 Task: Toggle the open explorer on the end option in the debug.
Action: Mouse moved to (20, 573)
Screenshot: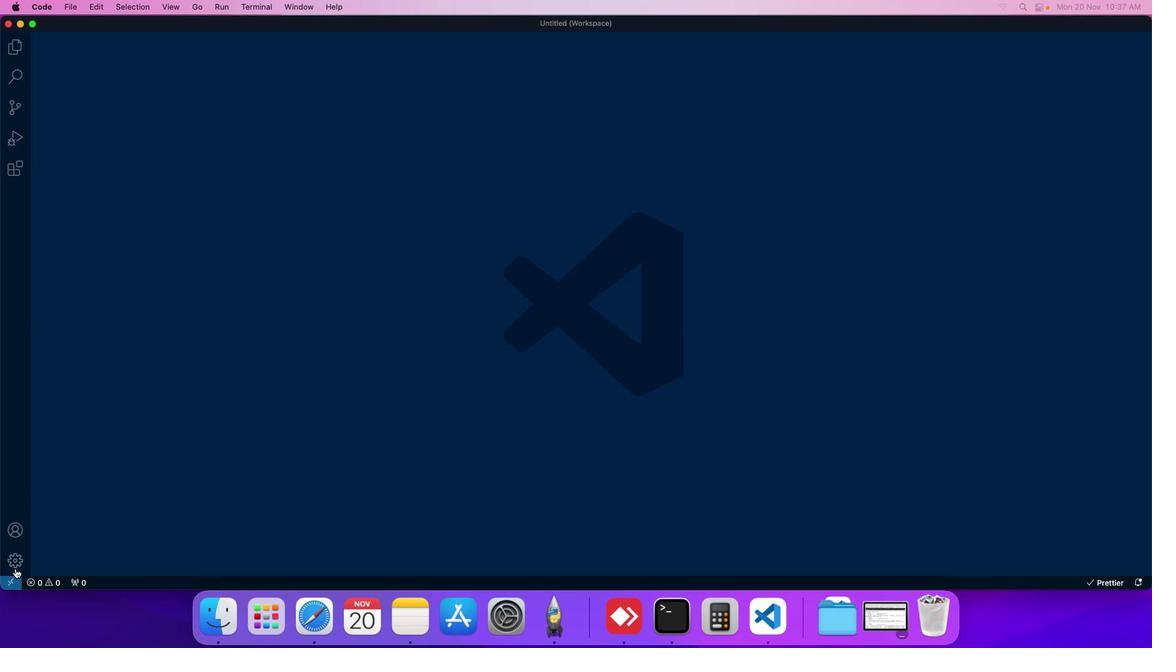 
Action: Mouse pressed left at (20, 573)
Screenshot: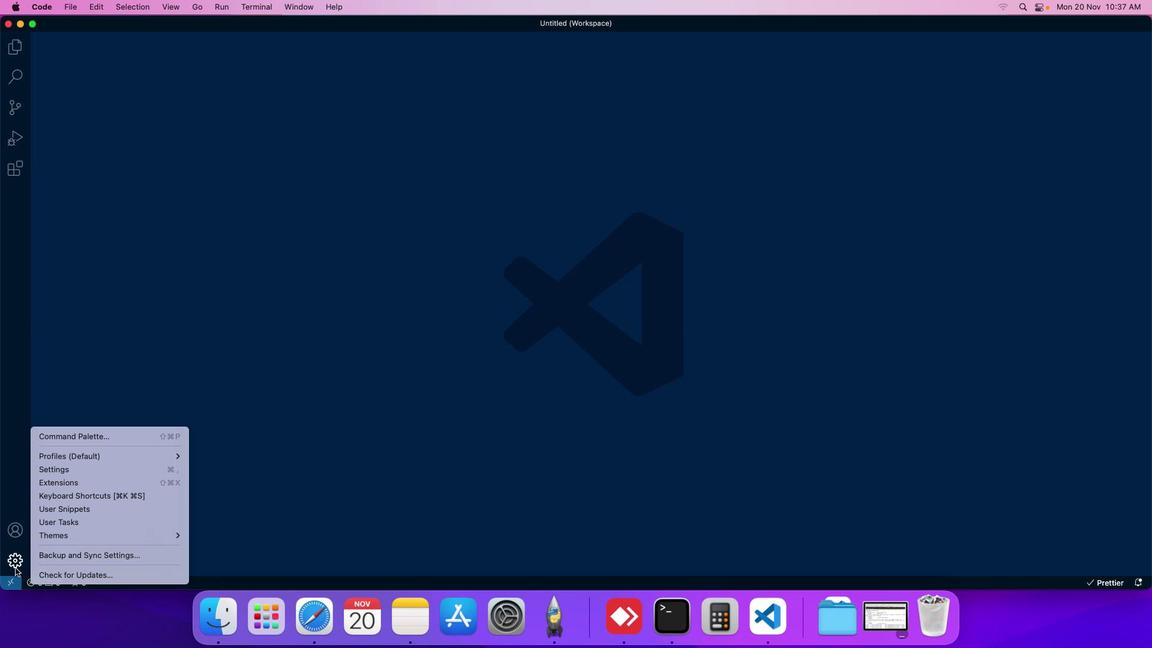 
Action: Mouse moved to (61, 475)
Screenshot: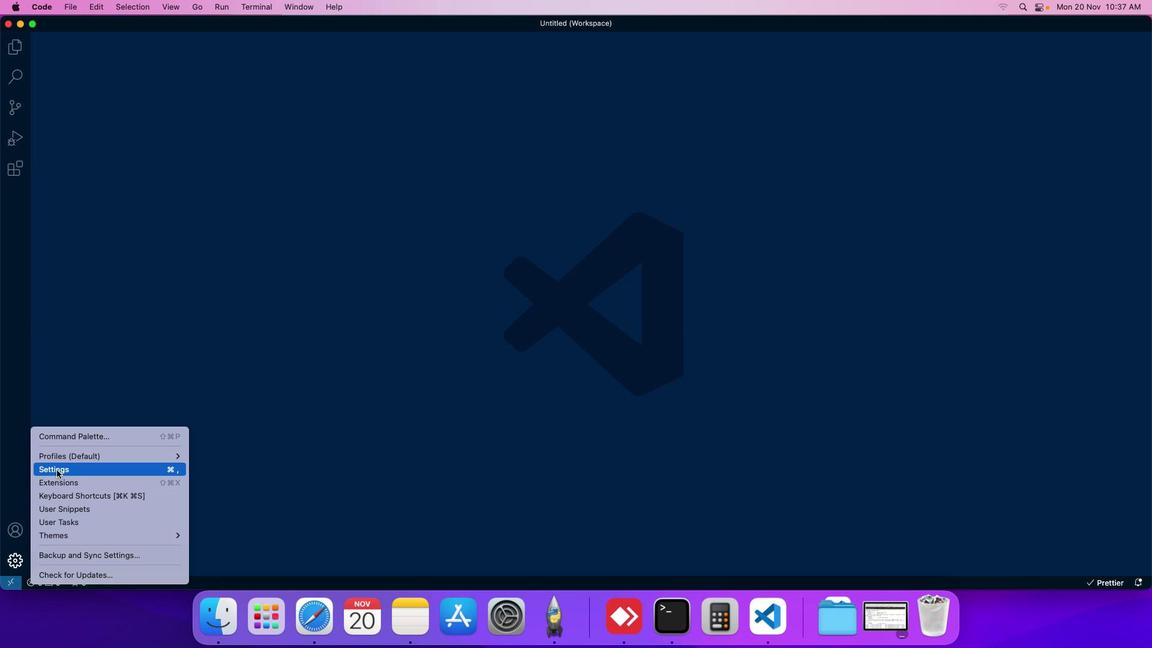 
Action: Mouse pressed left at (61, 475)
Screenshot: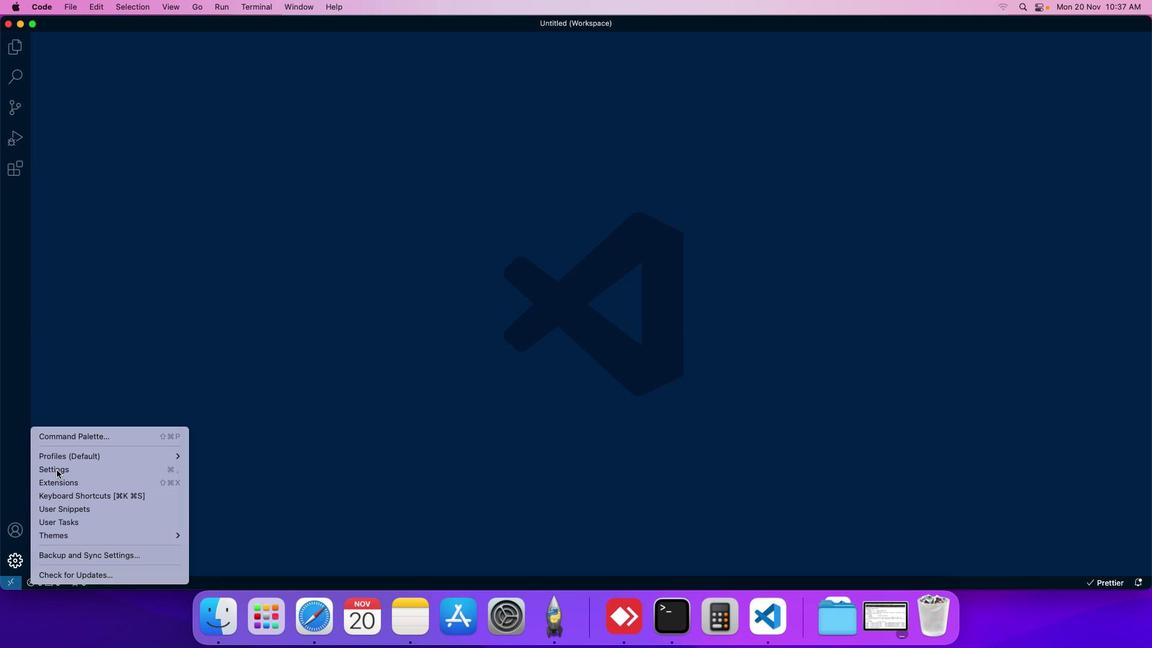 
Action: Mouse moved to (272, 103)
Screenshot: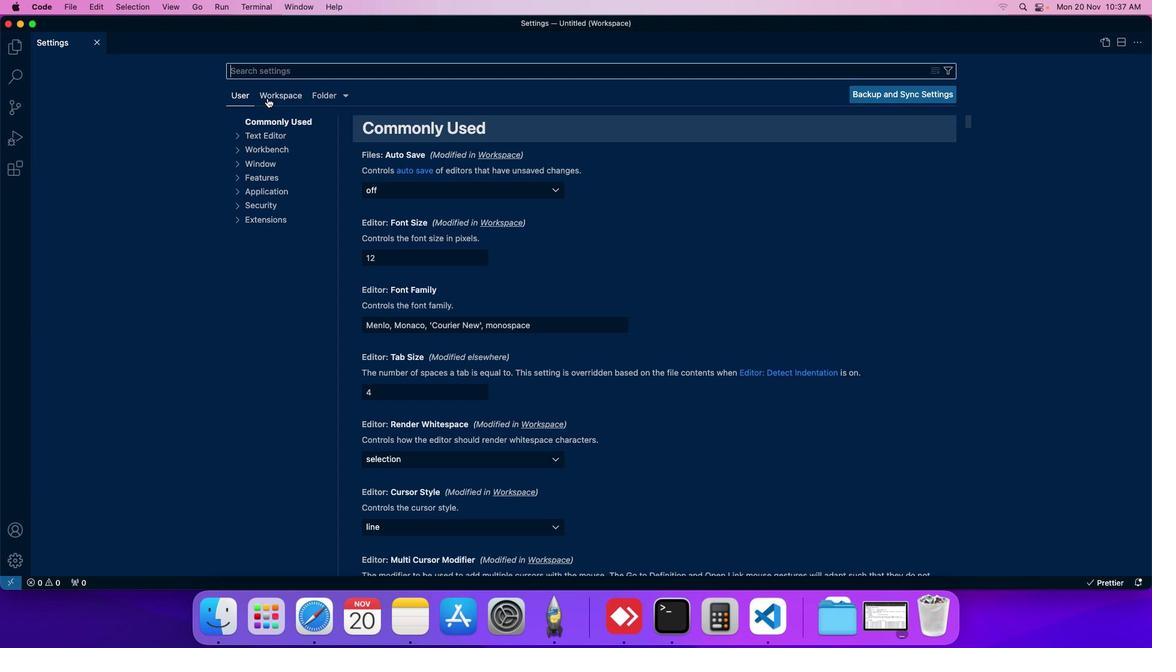 
Action: Mouse pressed left at (272, 103)
Screenshot: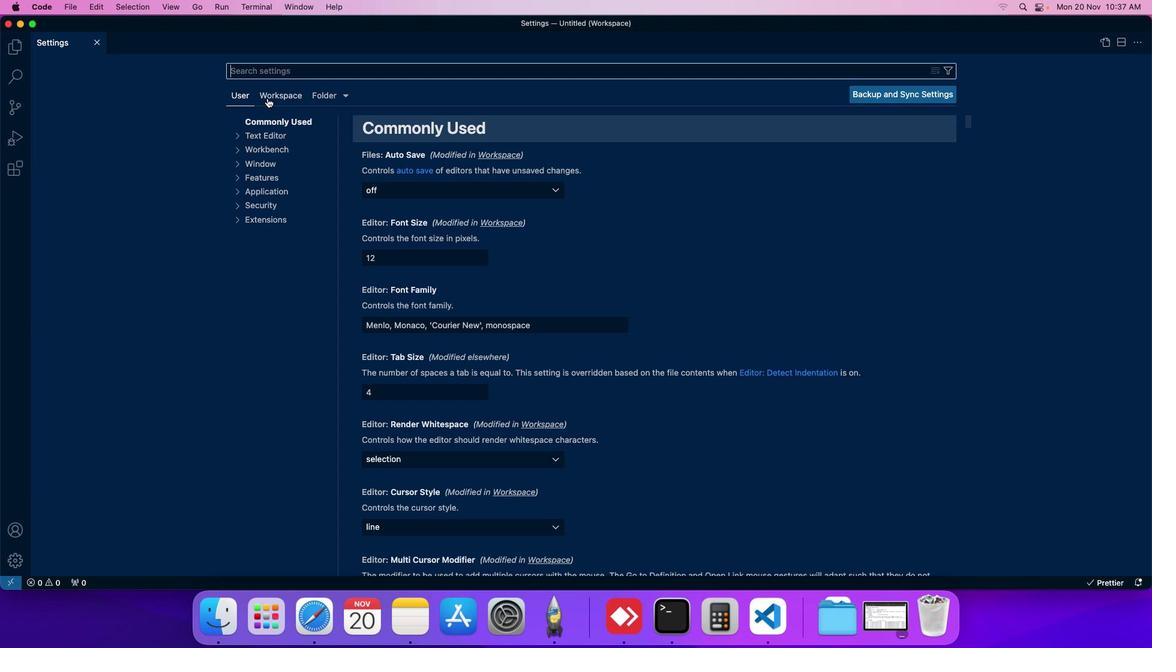 
Action: Mouse moved to (262, 178)
Screenshot: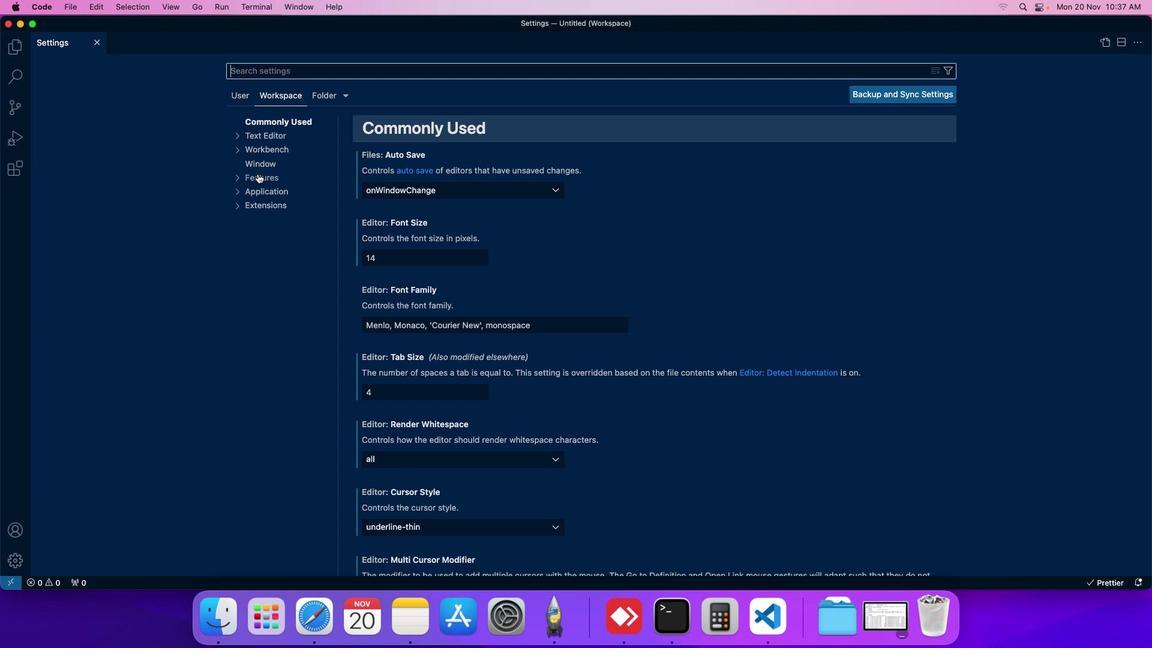 
Action: Mouse pressed left at (262, 178)
Screenshot: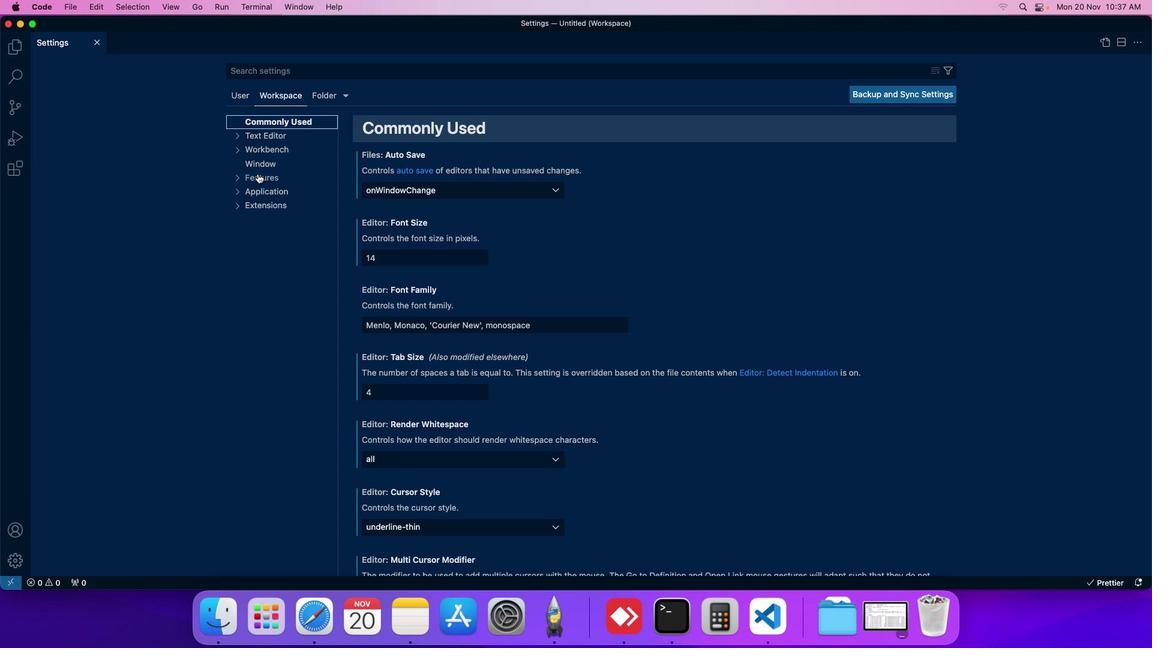 
Action: Mouse moved to (266, 237)
Screenshot: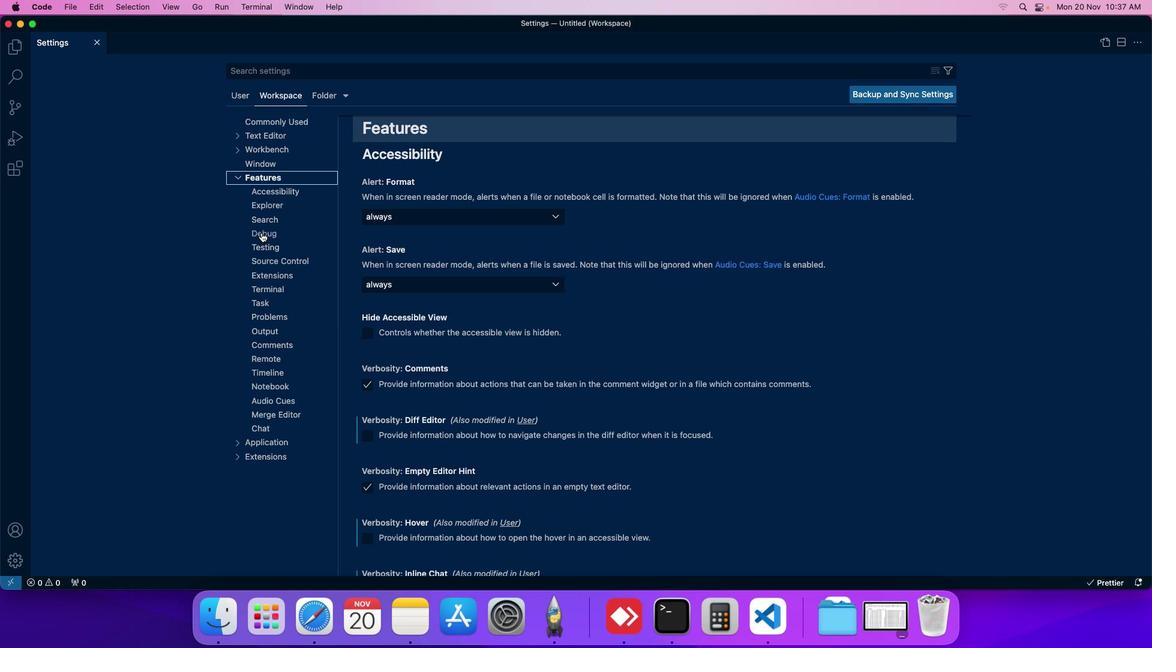 
Action: Mouse pressed left at (266, 237)
Screenshot: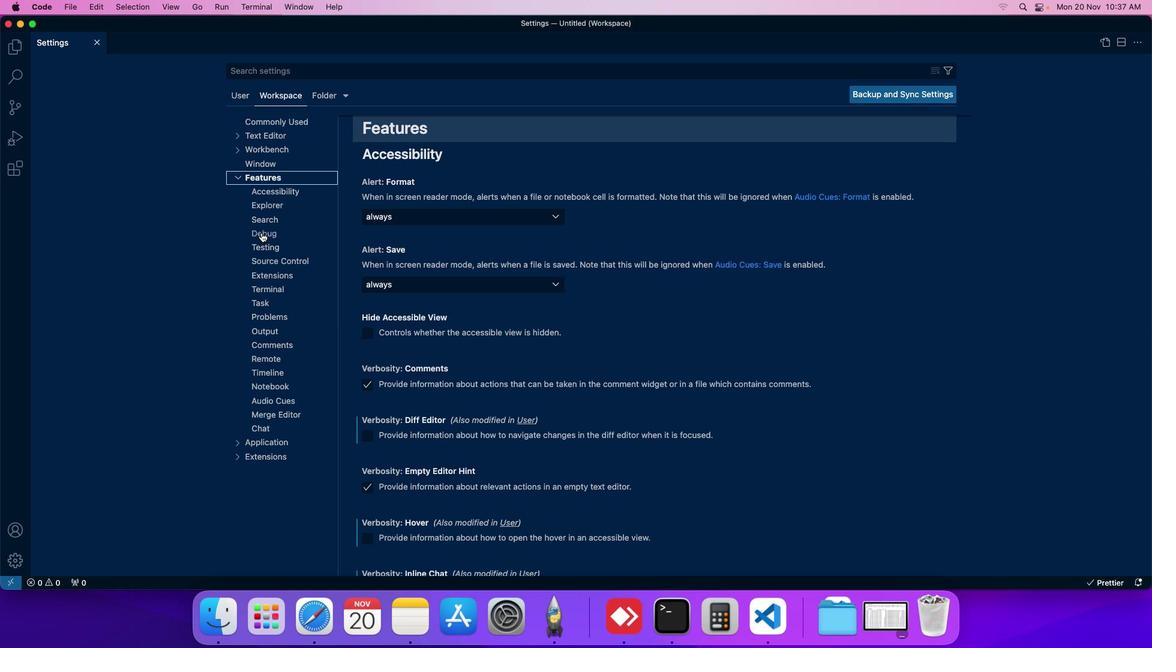 
Action: Mouse moved to (391, 293)
Screenshot: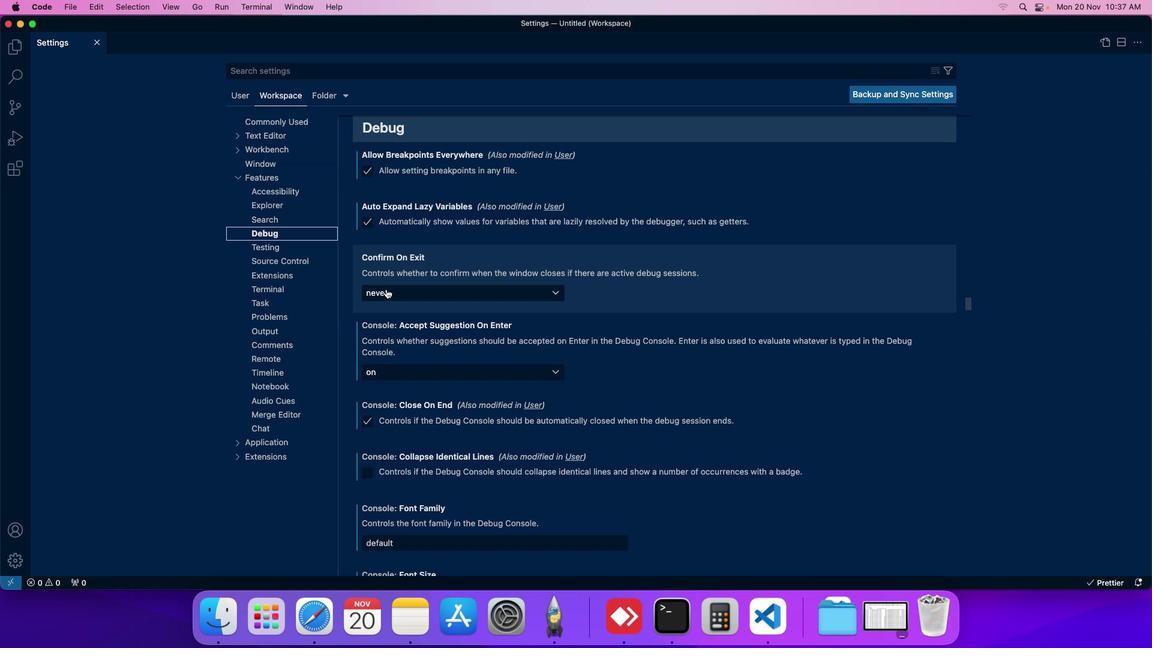 
Action: Mouse scrolled (391, 293) with delta (4, 4)
Screenshot: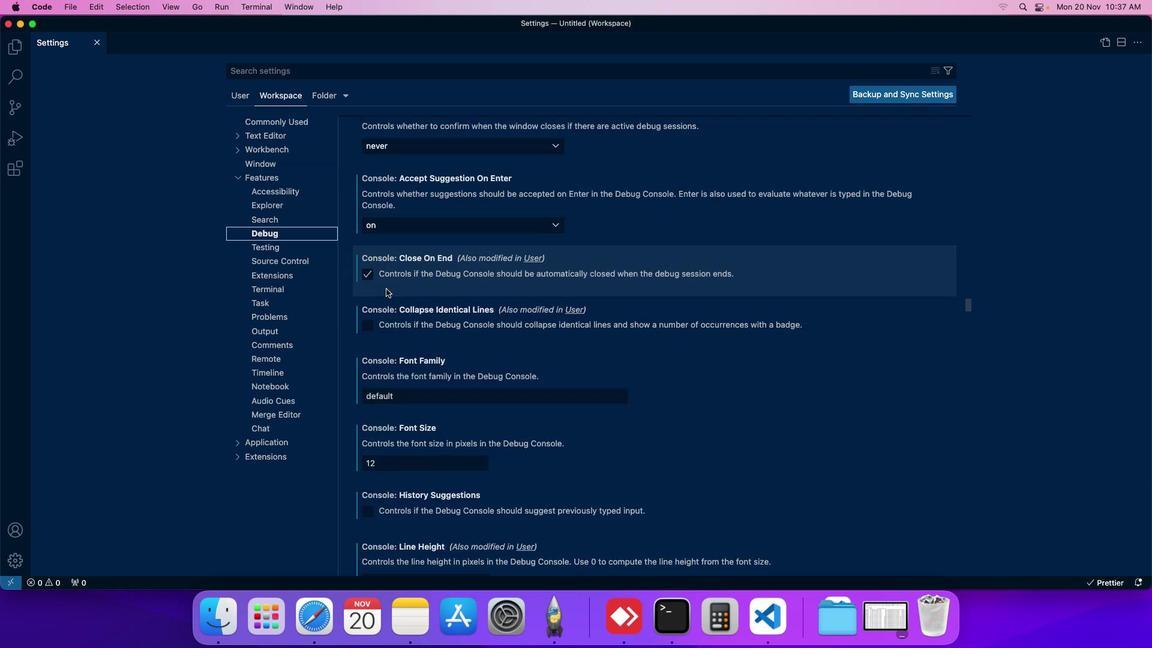
Action: Mouse scrolled (391, 293) with delta (4, 4)
Screenshot: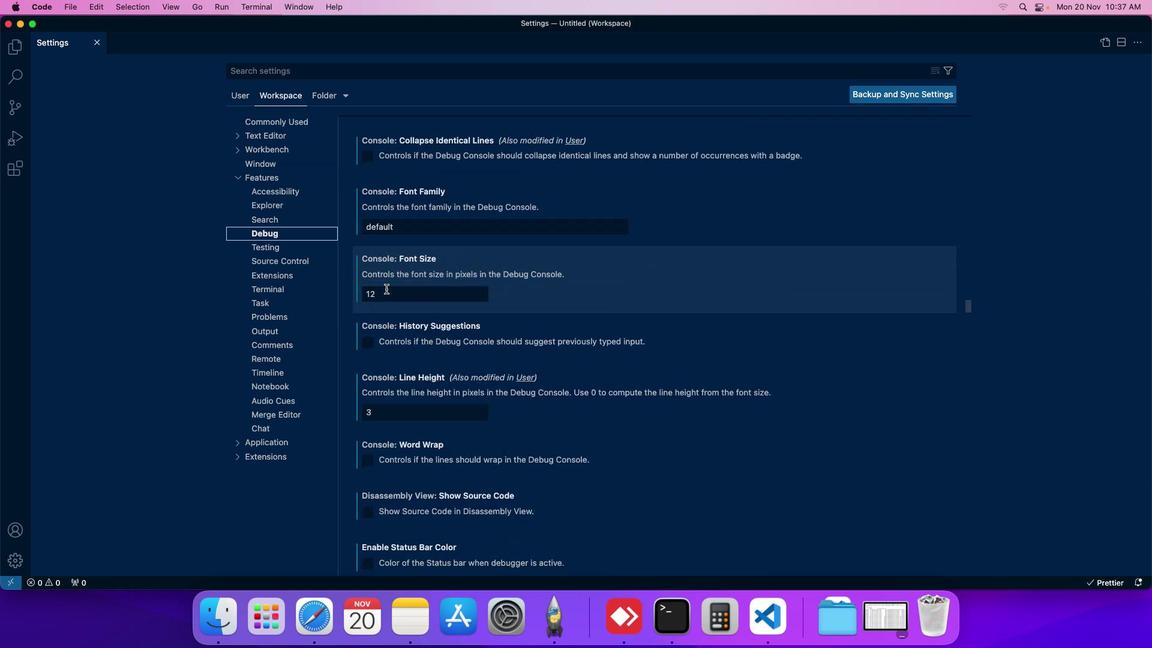 
Action: Mouse scrolled (391, 293) with delta (4, 4)
Screenshot: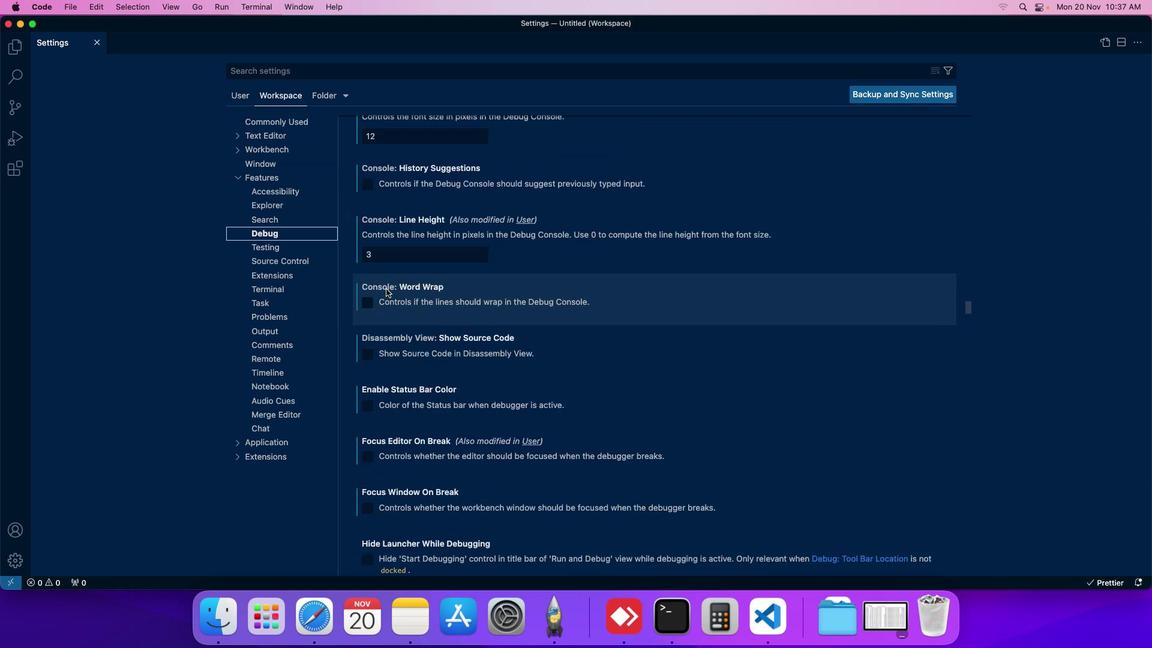 
Action: Mouse scrolled (391, 293) with delta (4, 4)
Screenshot: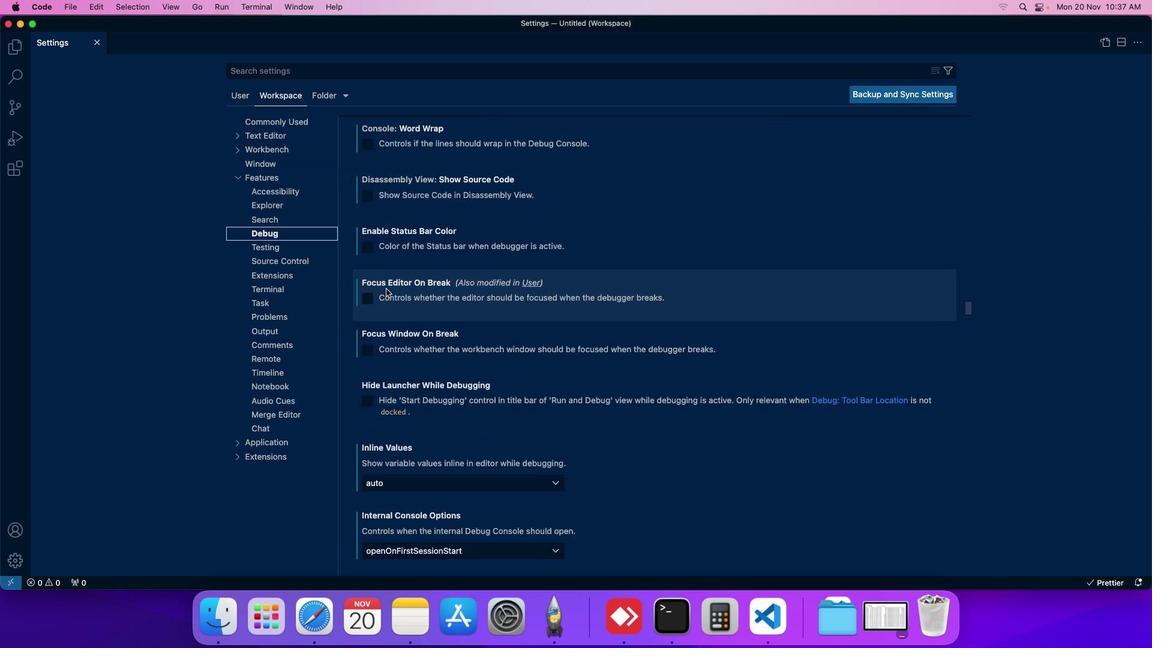 
Action: Mouse scrolled (391, 293) with delta (4, 4)
Screenshot: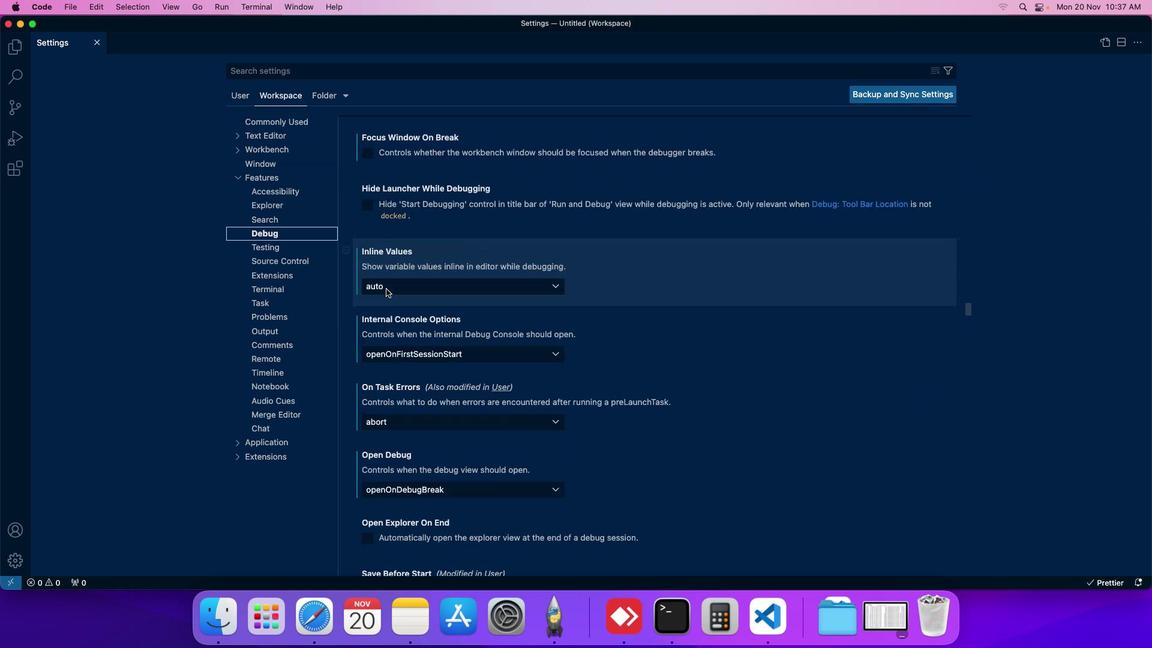 
Action: Mouse scrolled (391, 293) with delta (4, 4)
Screenshot: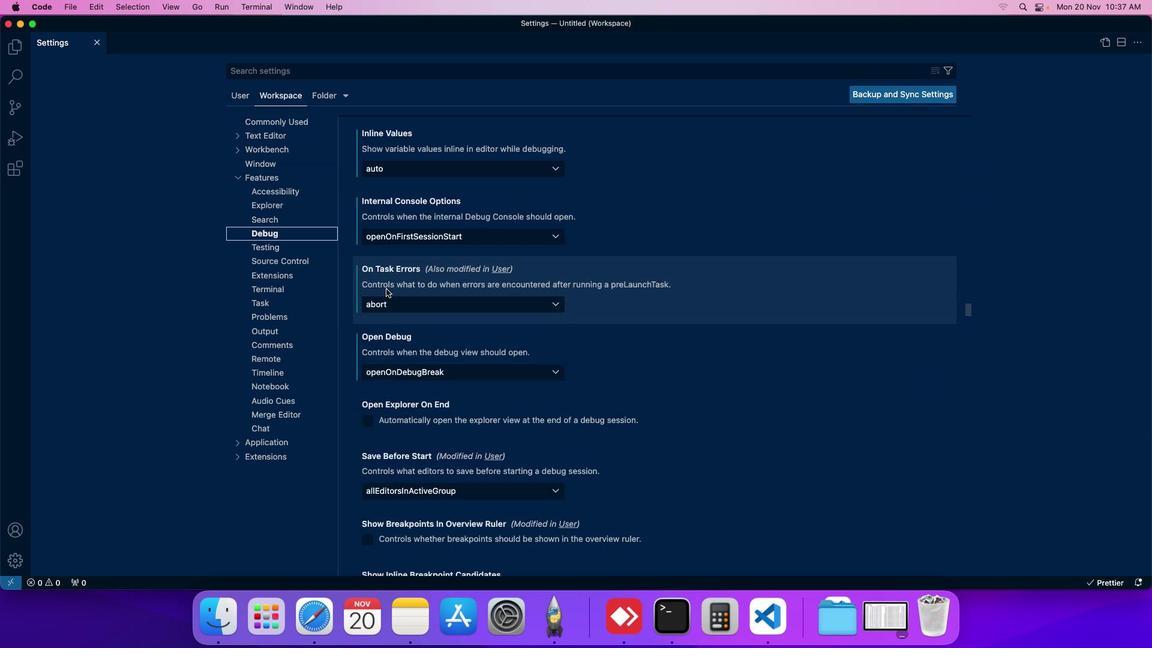 
Action: Mouse moved to (375, 418)
Screenshot: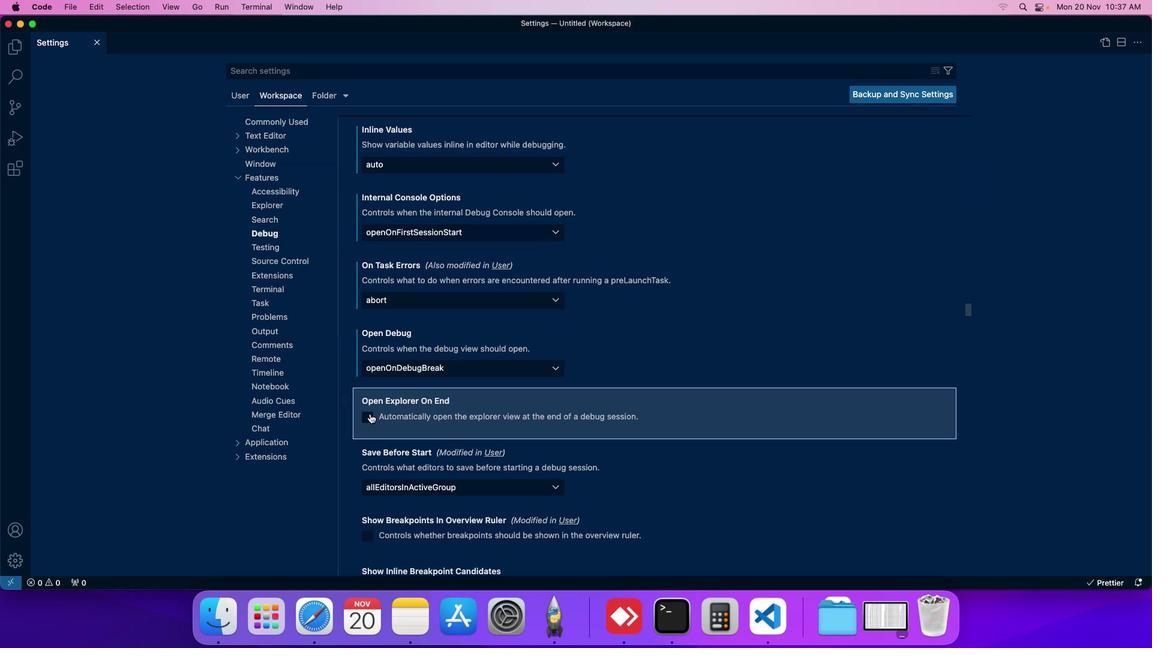 
Action: Mouse pressed left at (375, 418)
Screenshot: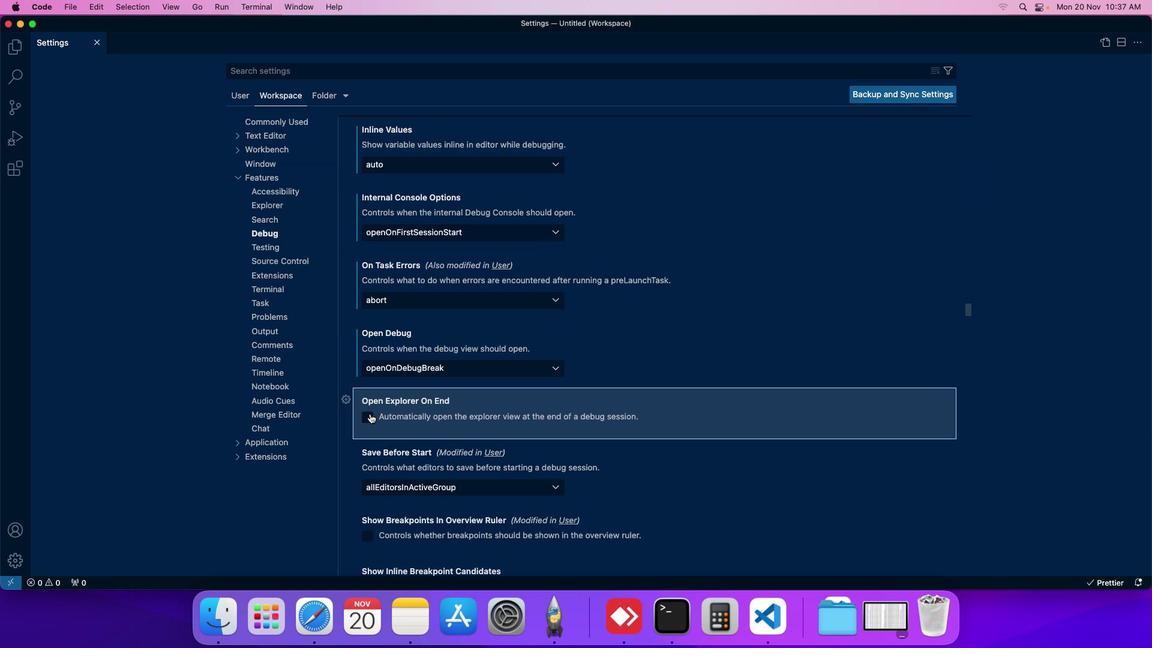 
Action: Mouse moved to (381, 424)
Screenshot: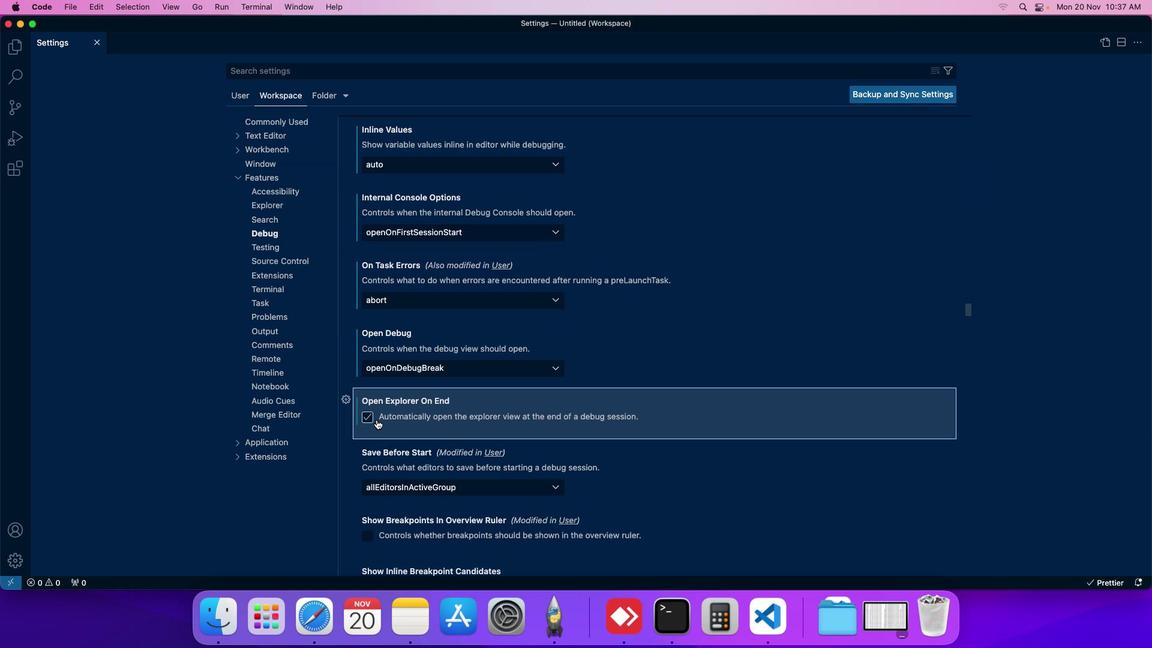 
